 Task: Check the hall of fame for the "In The Groove Racing League".
Action: Mouse moved to (218, 432)
Screenshot: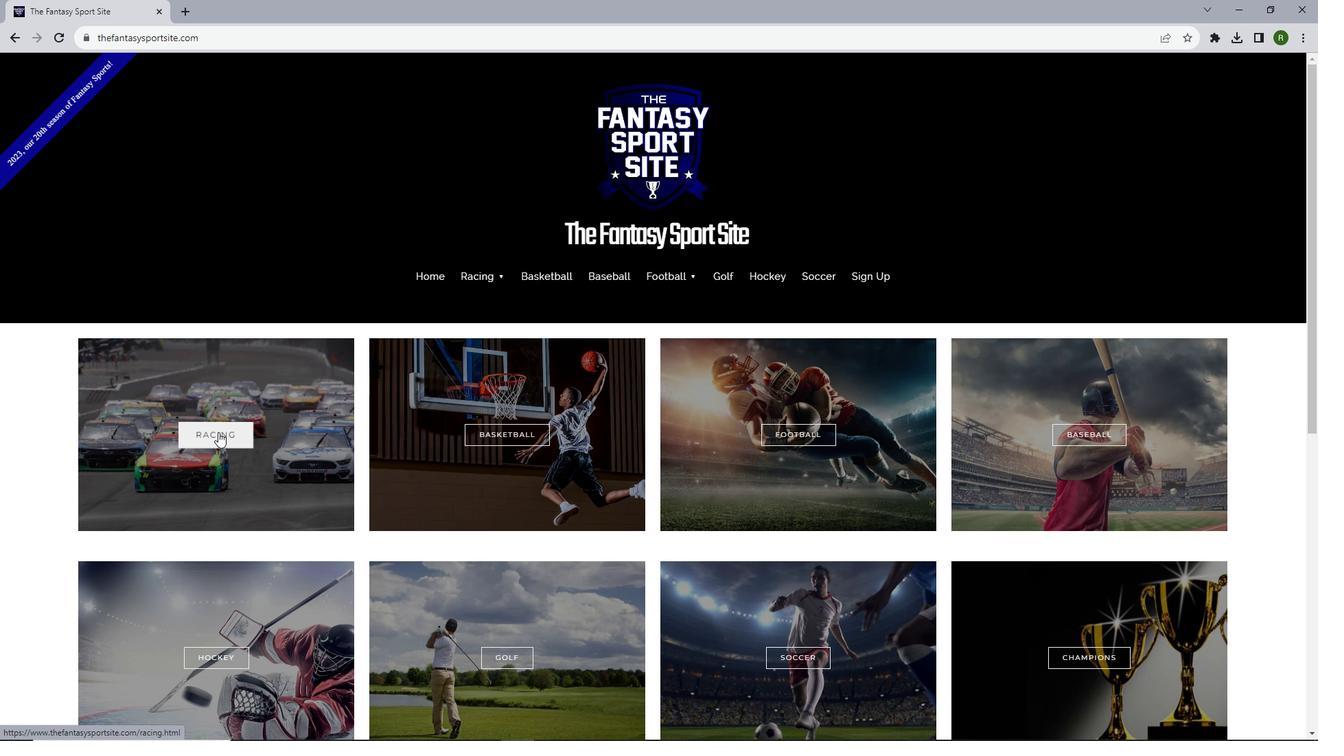 
Action: Mouse pressed left at (218, 432)
Screenshot: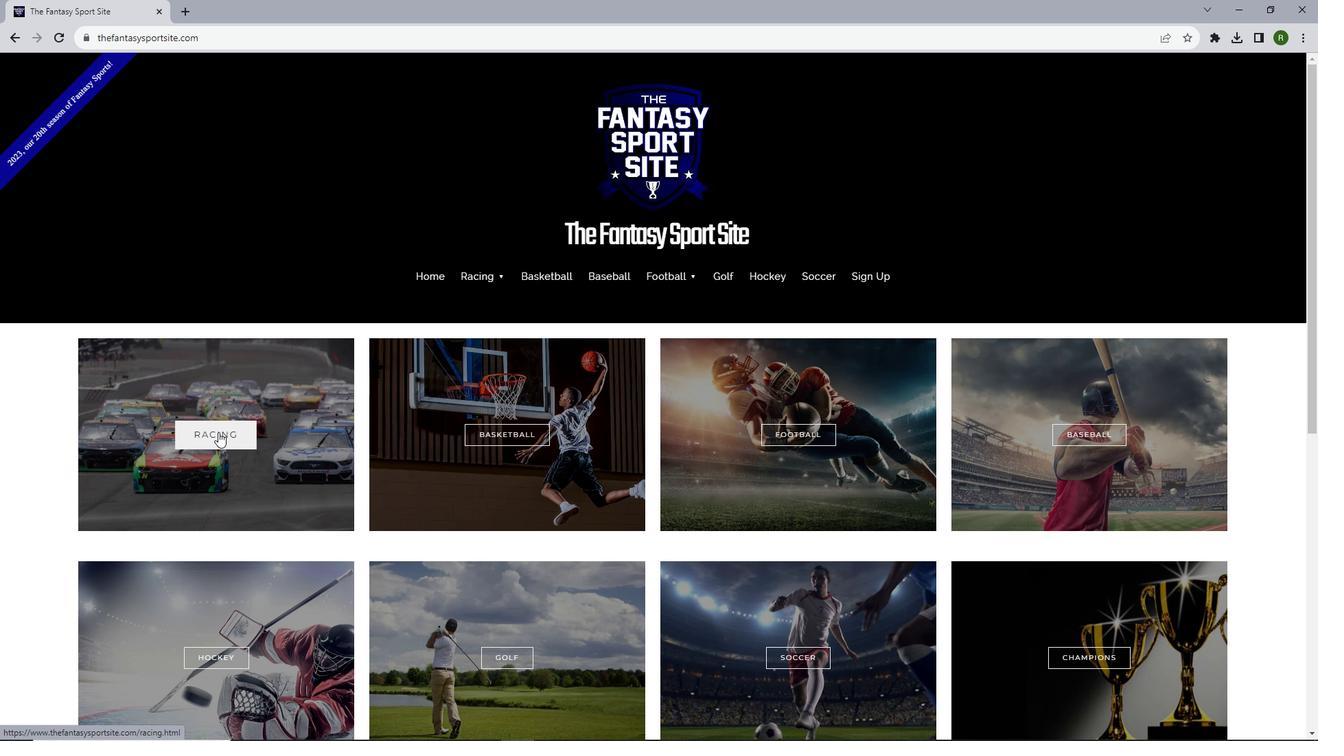 
Action: Mouse moved to (348, 392)
Screenshot: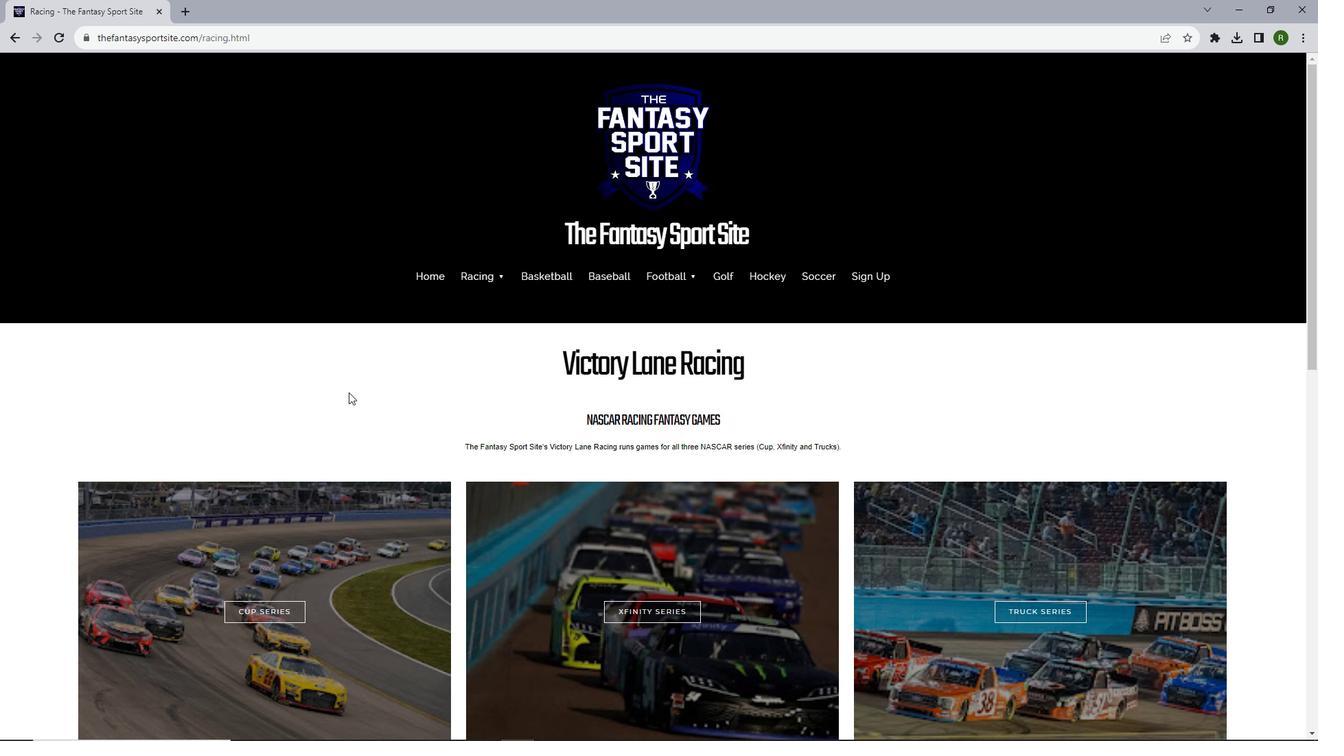 
Action: Mouse scrolled (348, 392) with delta (0, 0)
Screenshot: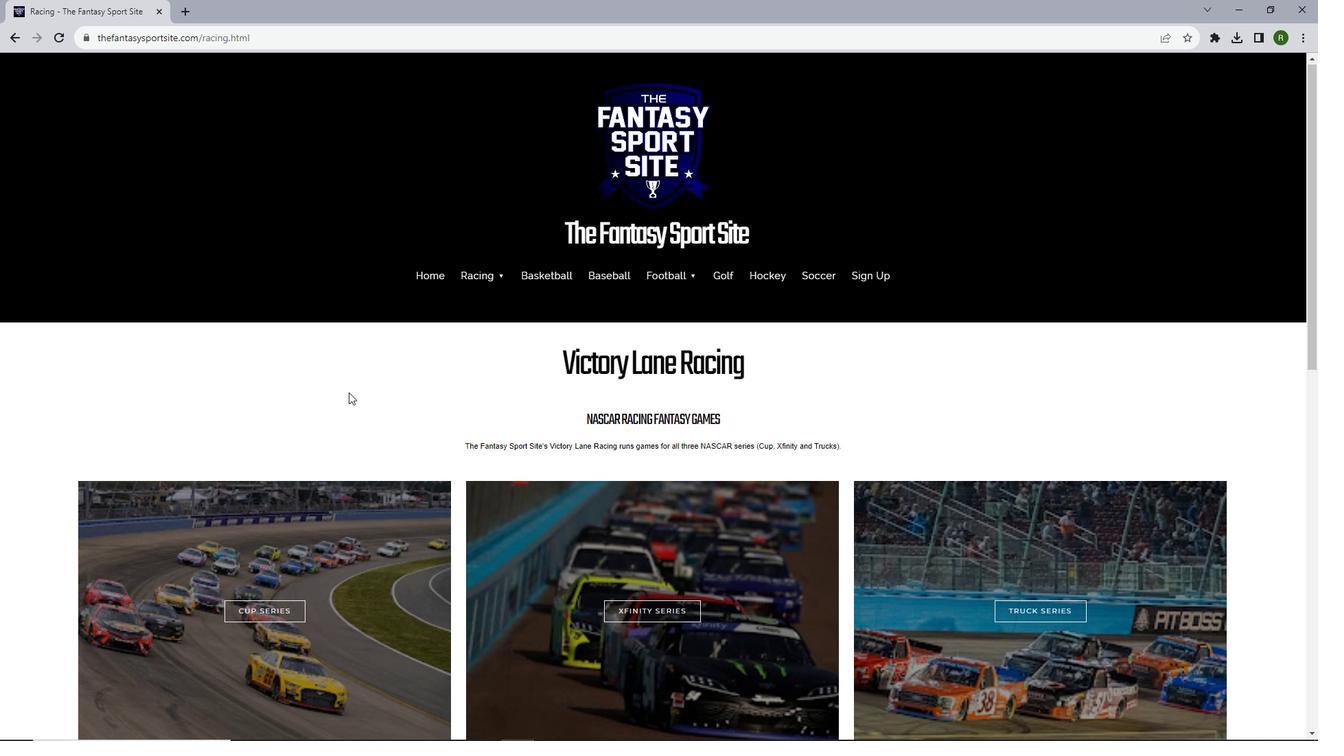 
Action: Mouse scrolled (348, 392) with delta (0, 0)
Screenshot: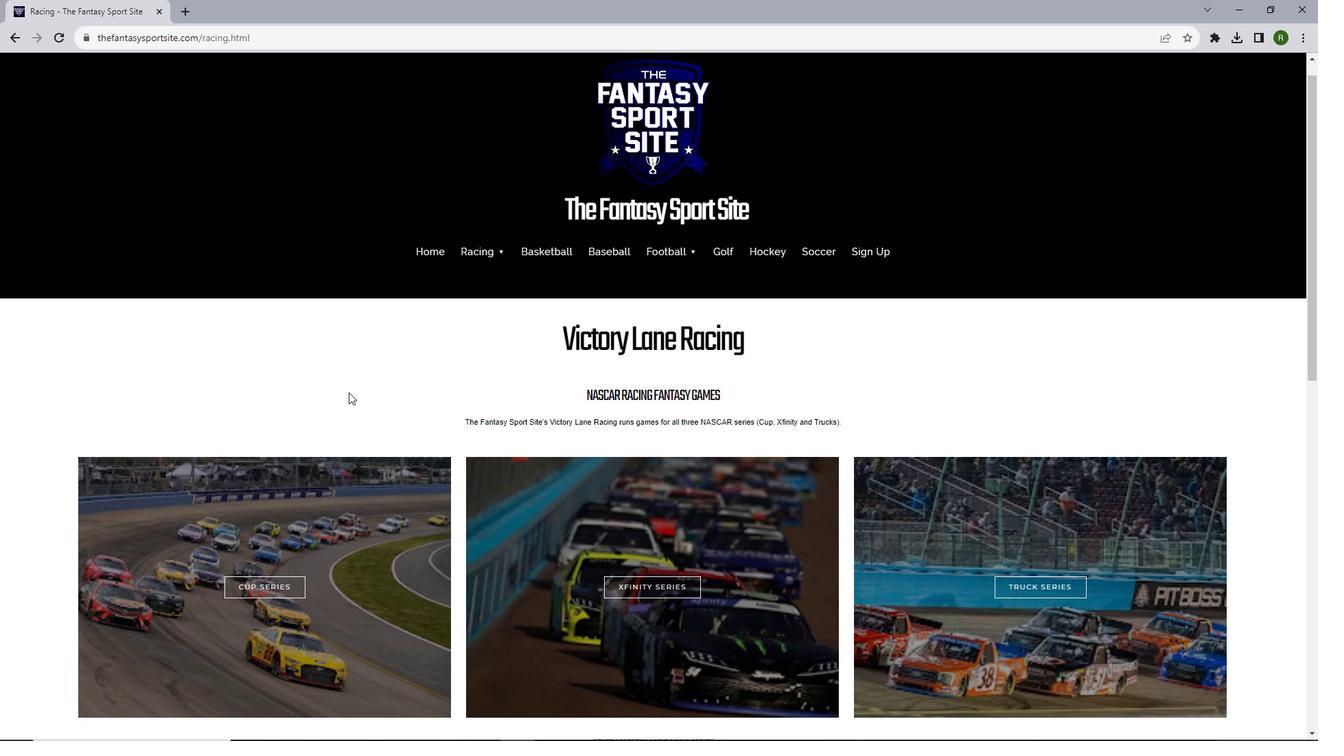 
Action: Mouse scrolled (348, 392) with delta (0, 0)
Screenshot: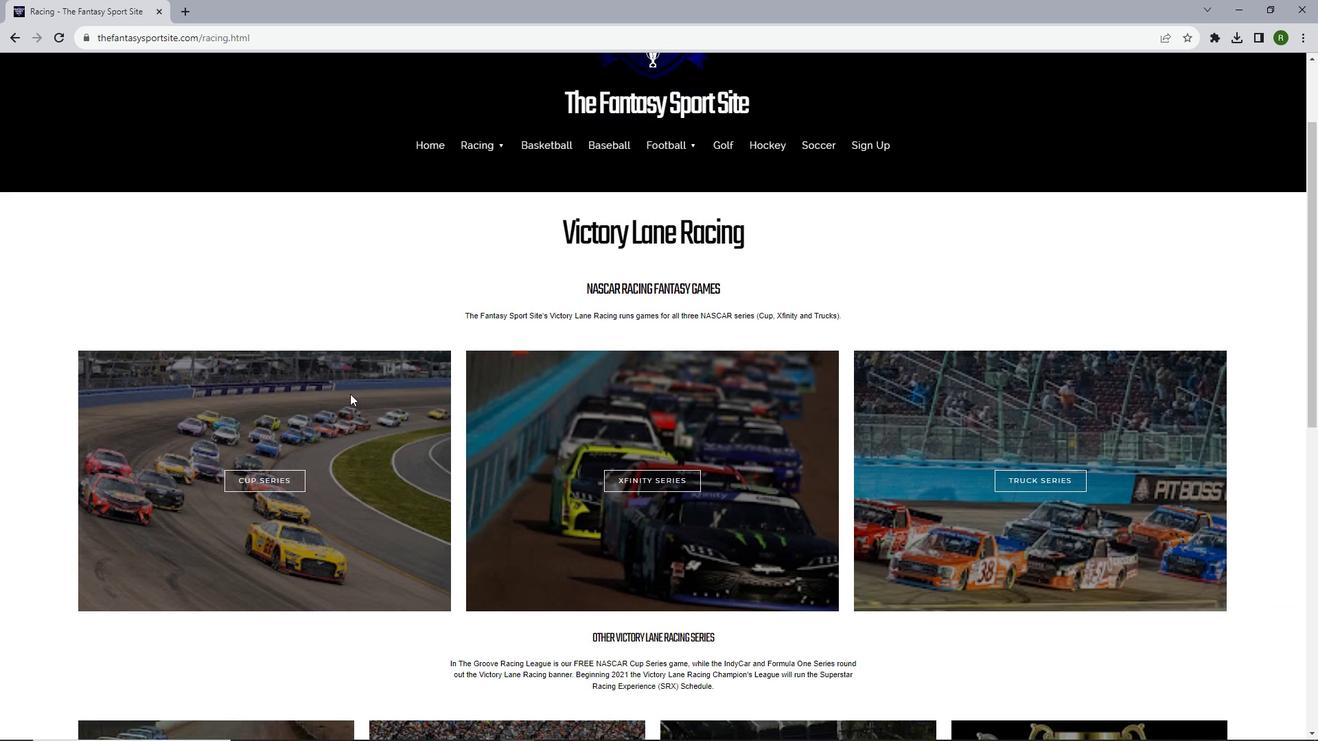 
Action: Mouse moved to (350, 394)
Screenshot: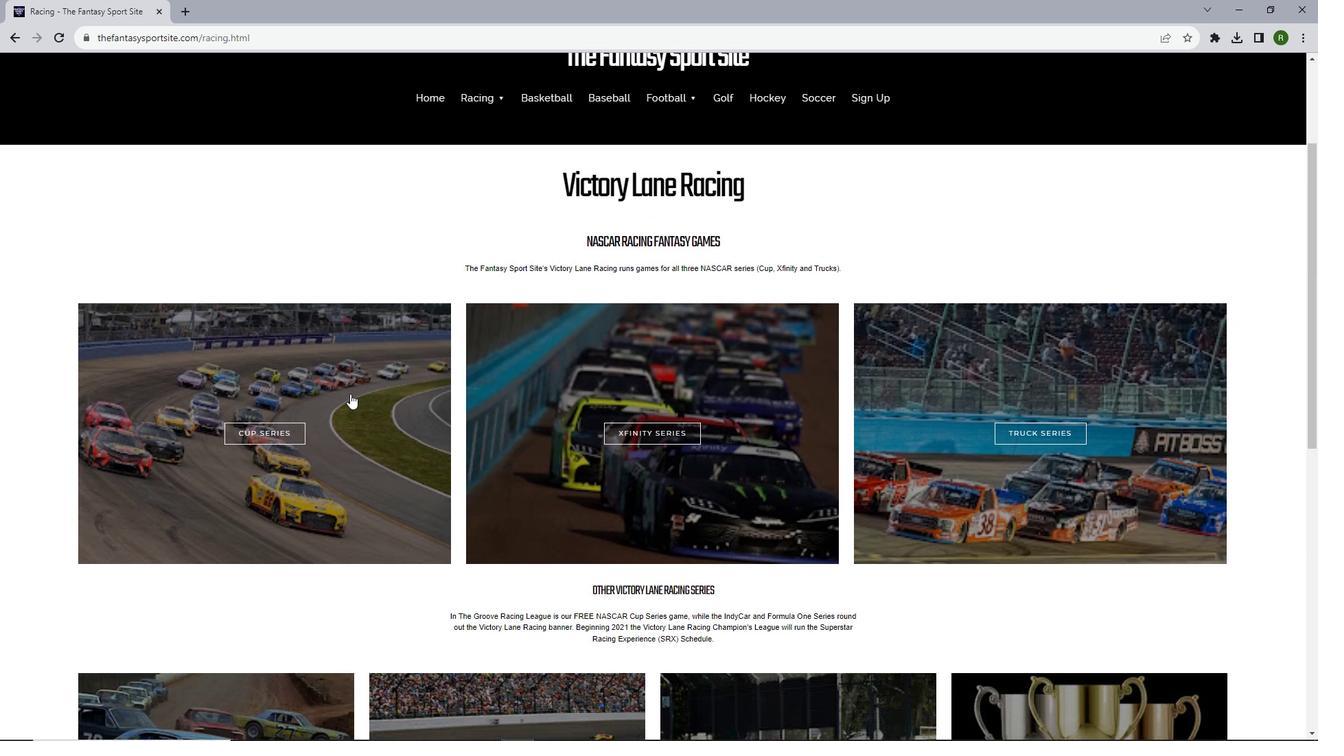 
Action: Mouse scrolled (350, 393) with delta (0, 0)
Screenshot: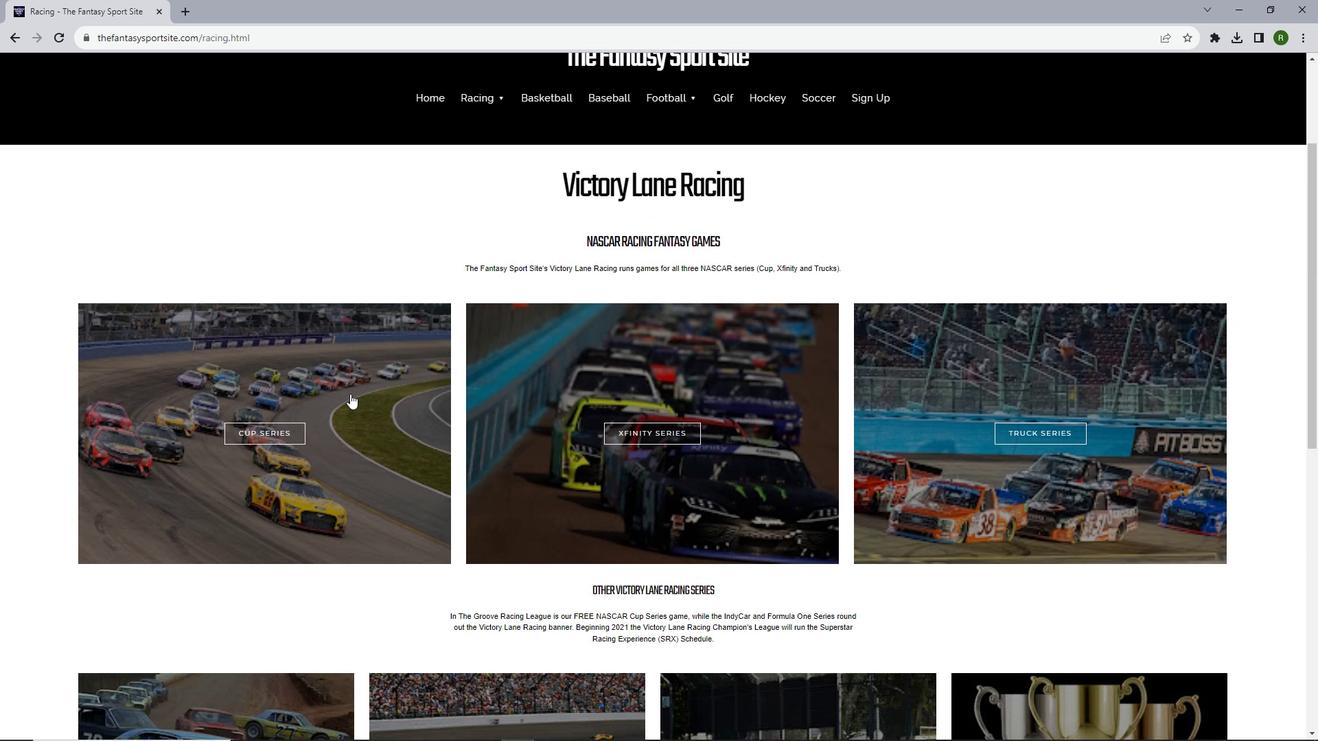 
Action: Mouse moved to (216, 667)
Screenshot: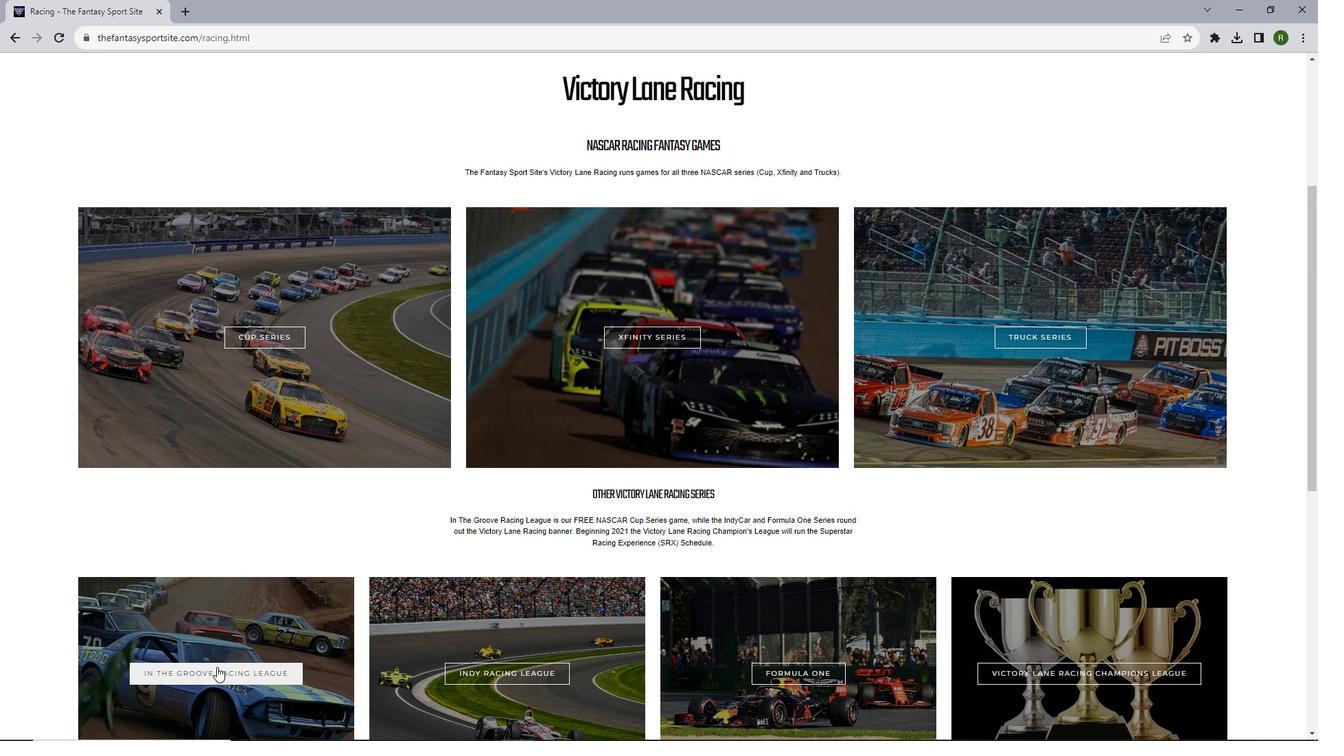 
Action: Mouse pressed left at (216, 667)
Screenshot: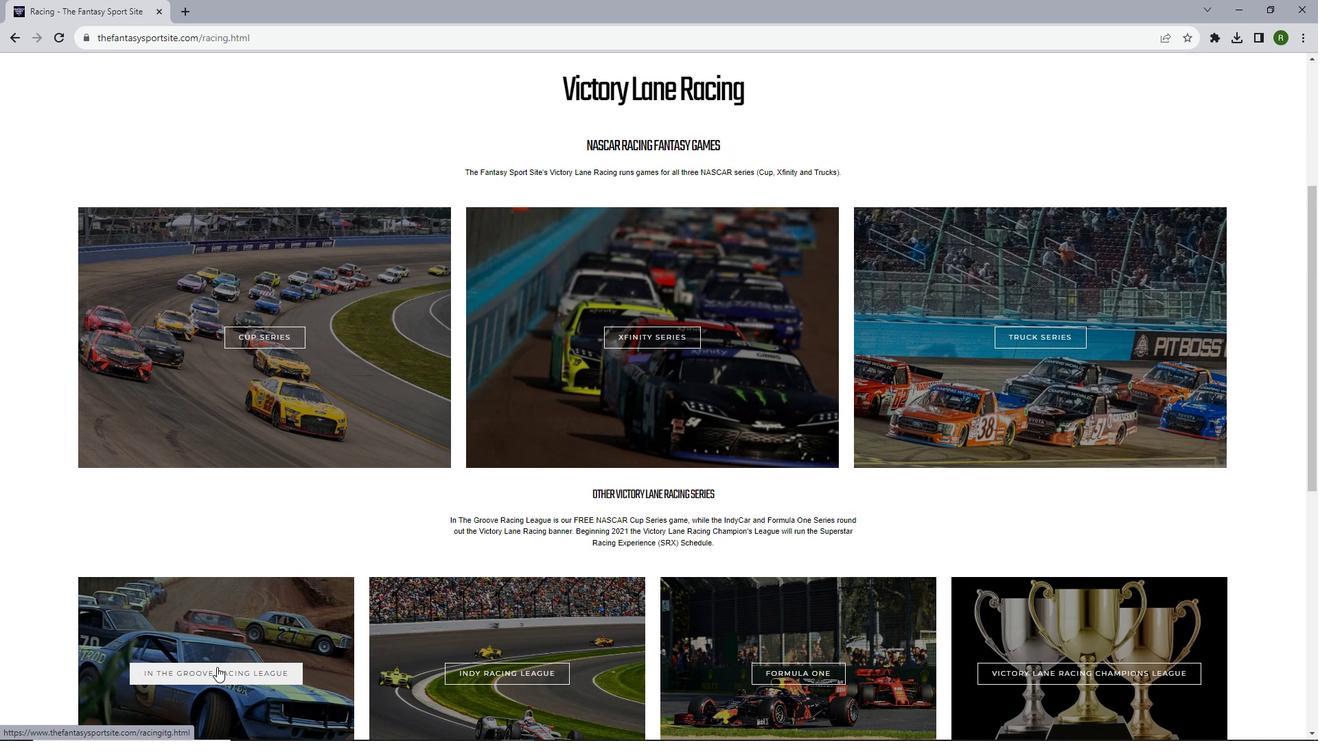 
Action: Mouse moved to (504, 512)
Screenshot: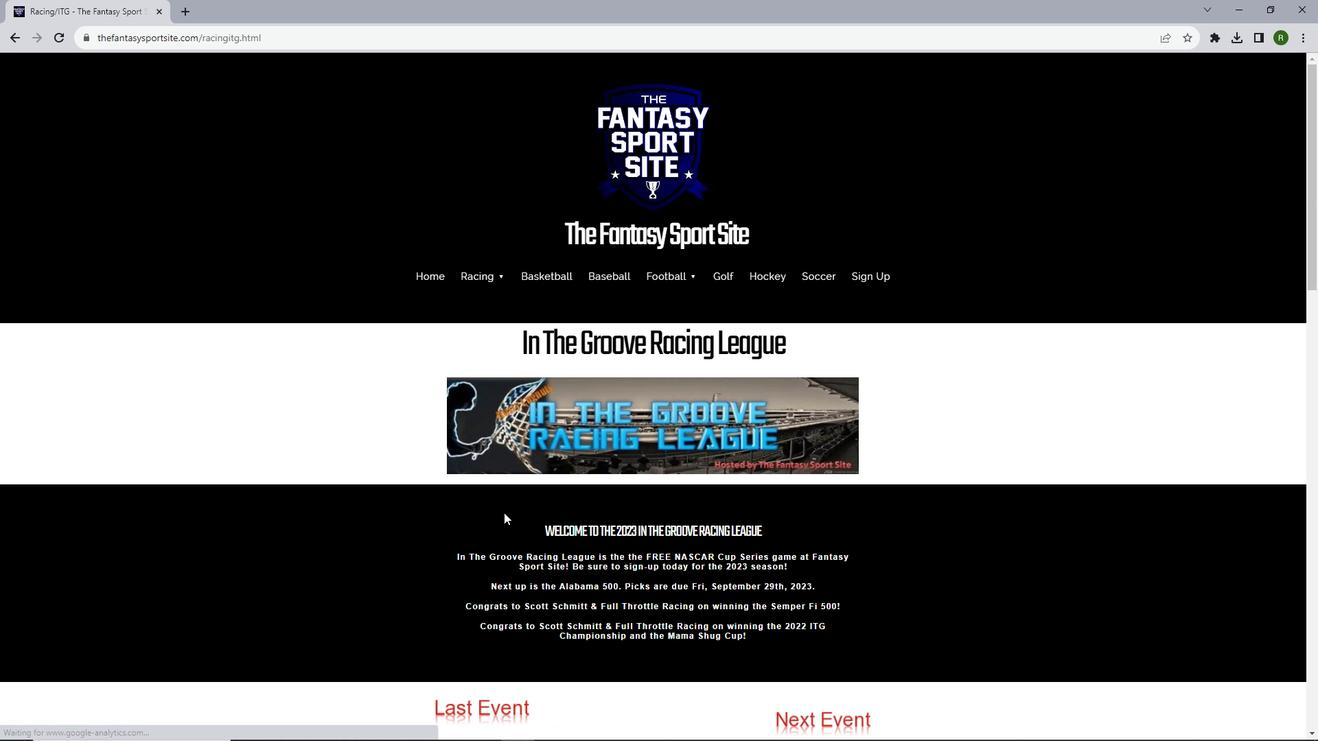 
Action: Mouse scrolled (504, 512) with delta (0, 0)
Screenshot: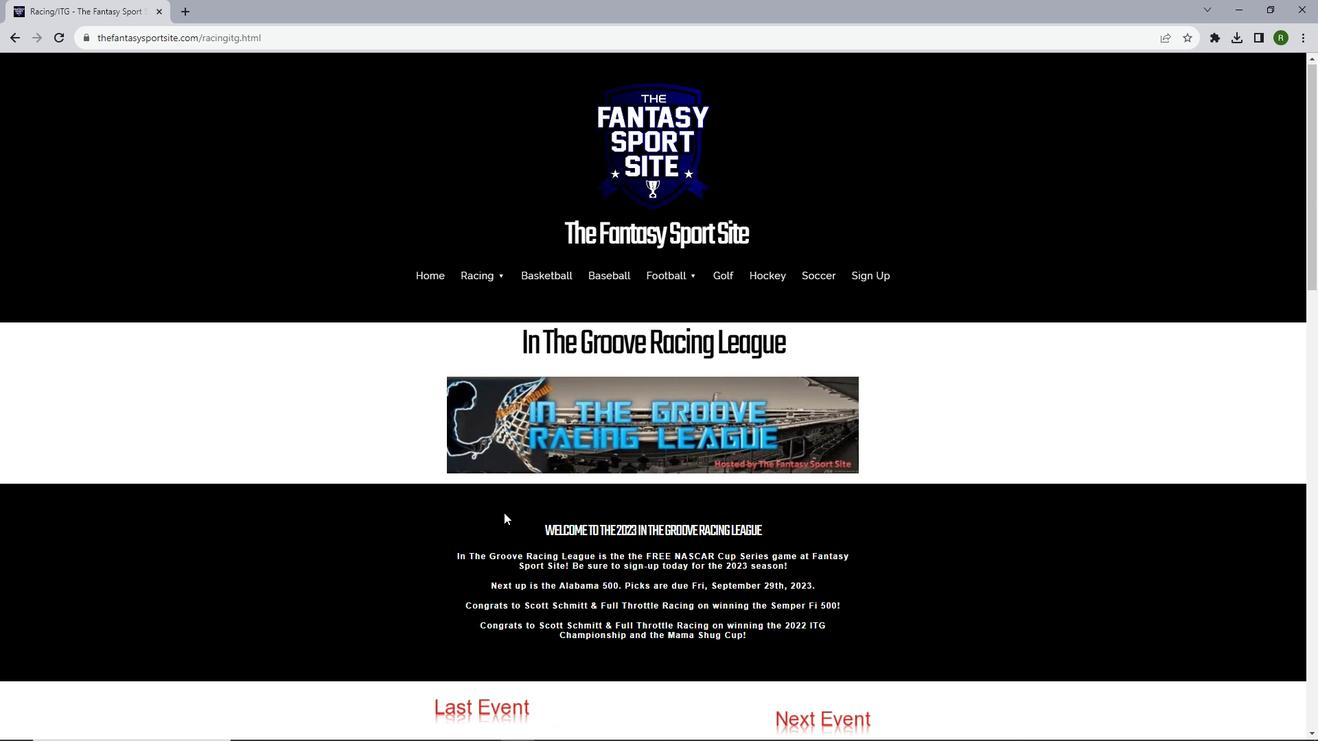 
Action: Mouse scrolled (504, 512) with delta (0, 0)
Screenshot: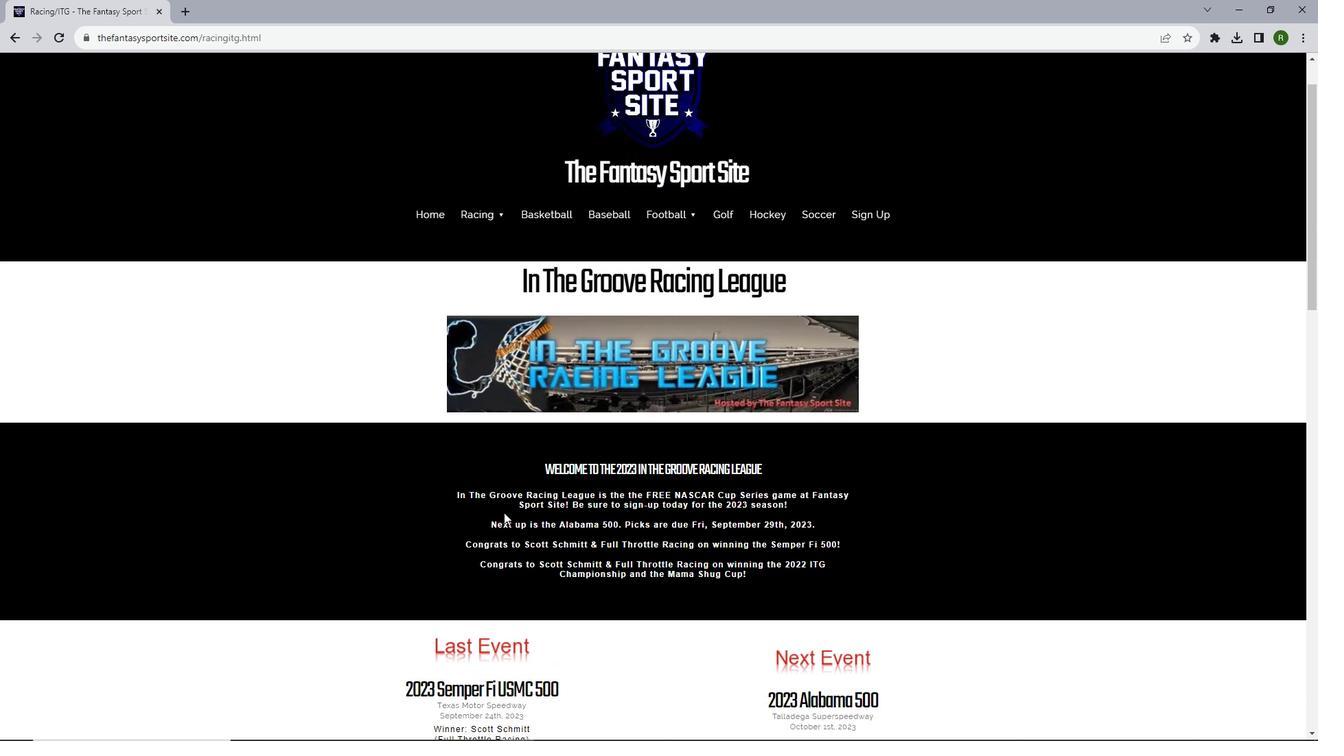 
Action: Mouse scrolled (504, 512) with delta (0, 0)
Screenshot: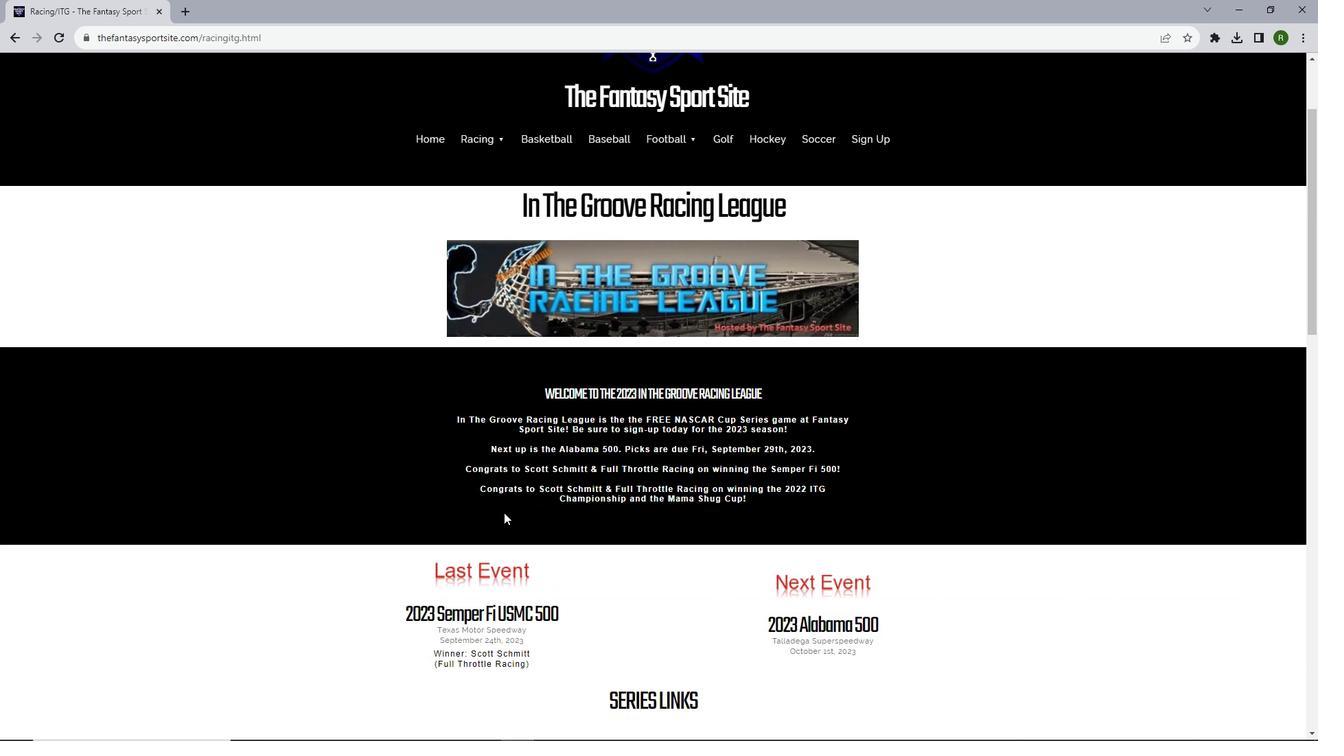 
Action: Mouse scrolled (504, 512) with delta (0, 0)
Screenshot: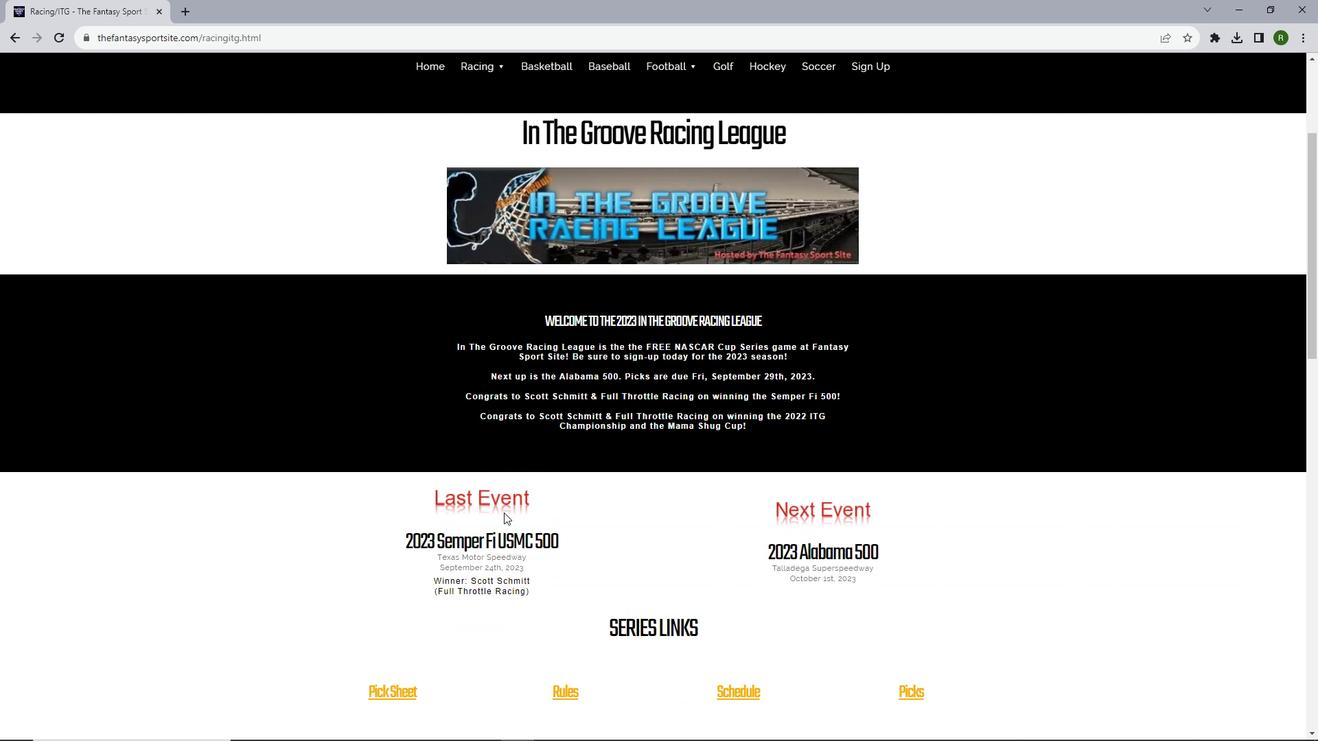 
Action: Mouse scrolled (504, 512) with delta (0, 0)
Screenshot: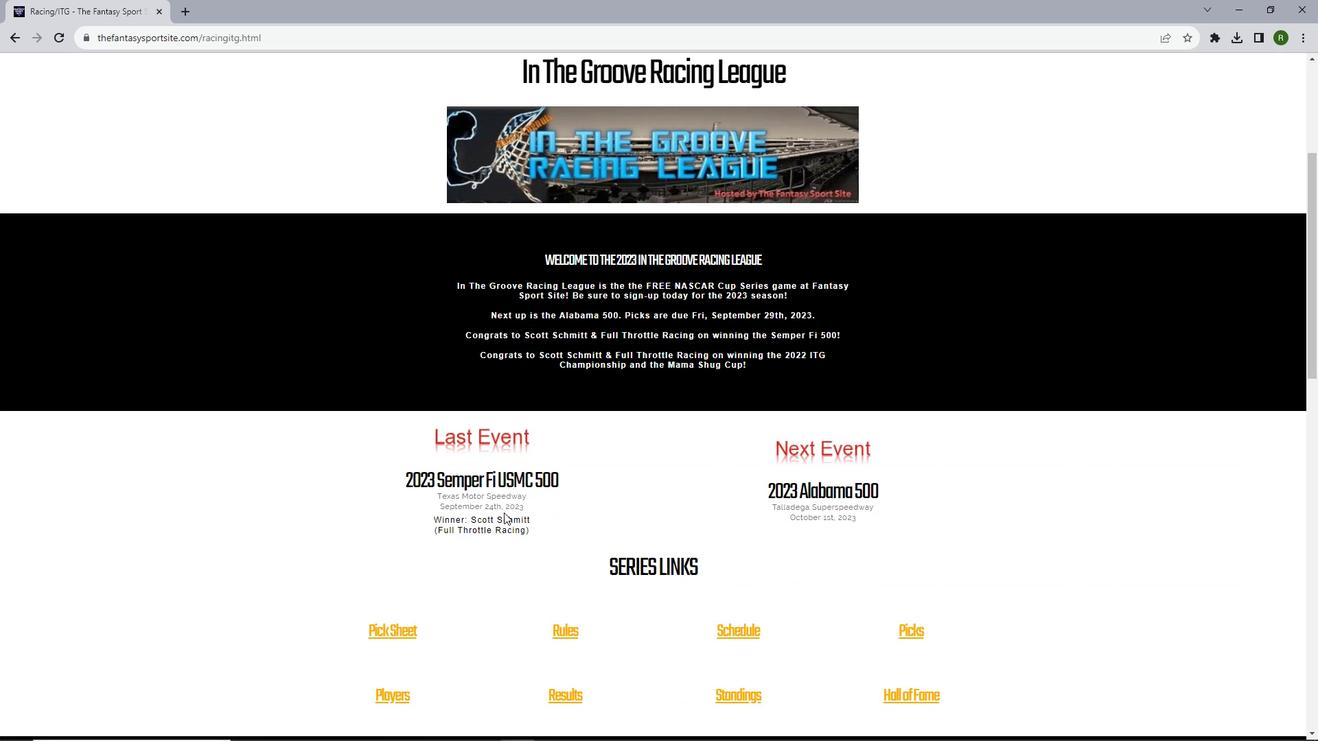 
Action: Mouse scrolled (504, 512) with delta (0, 0)
Screenshot: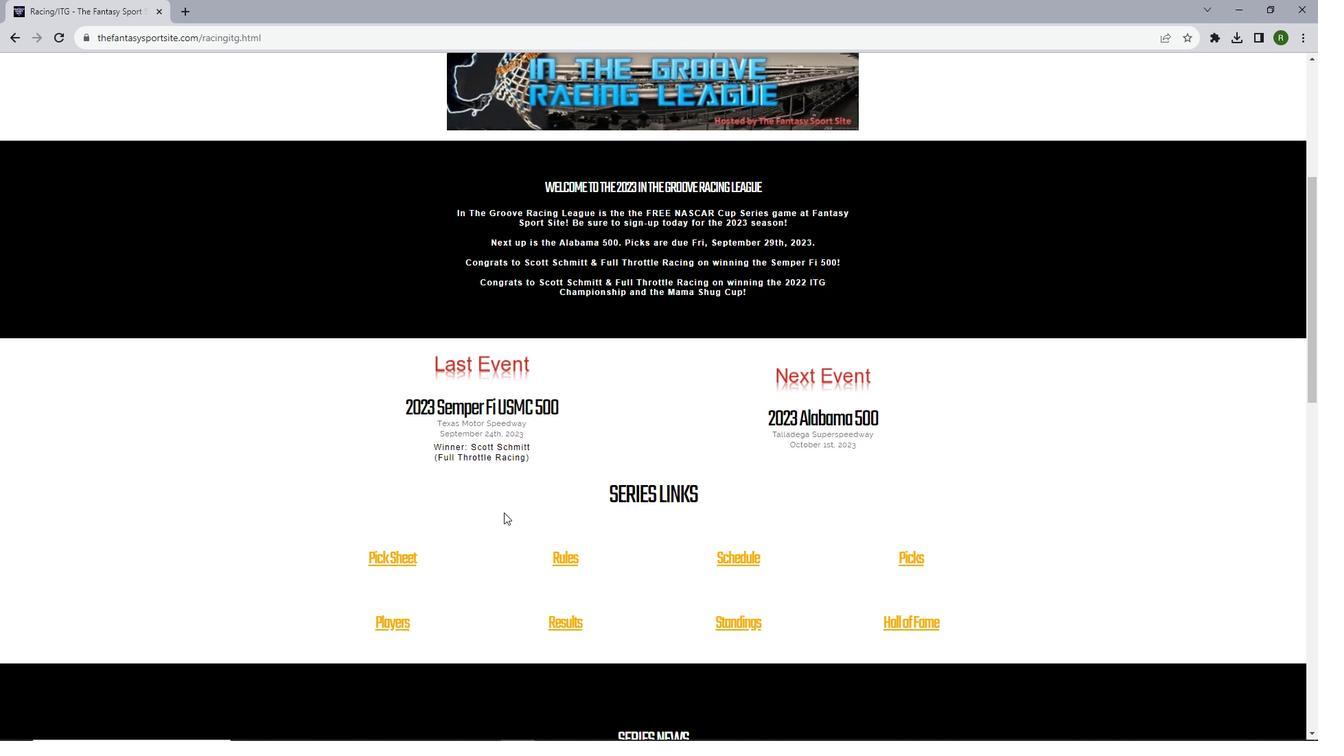 
Action: Mouse moved to (902, 552)
Screenshot: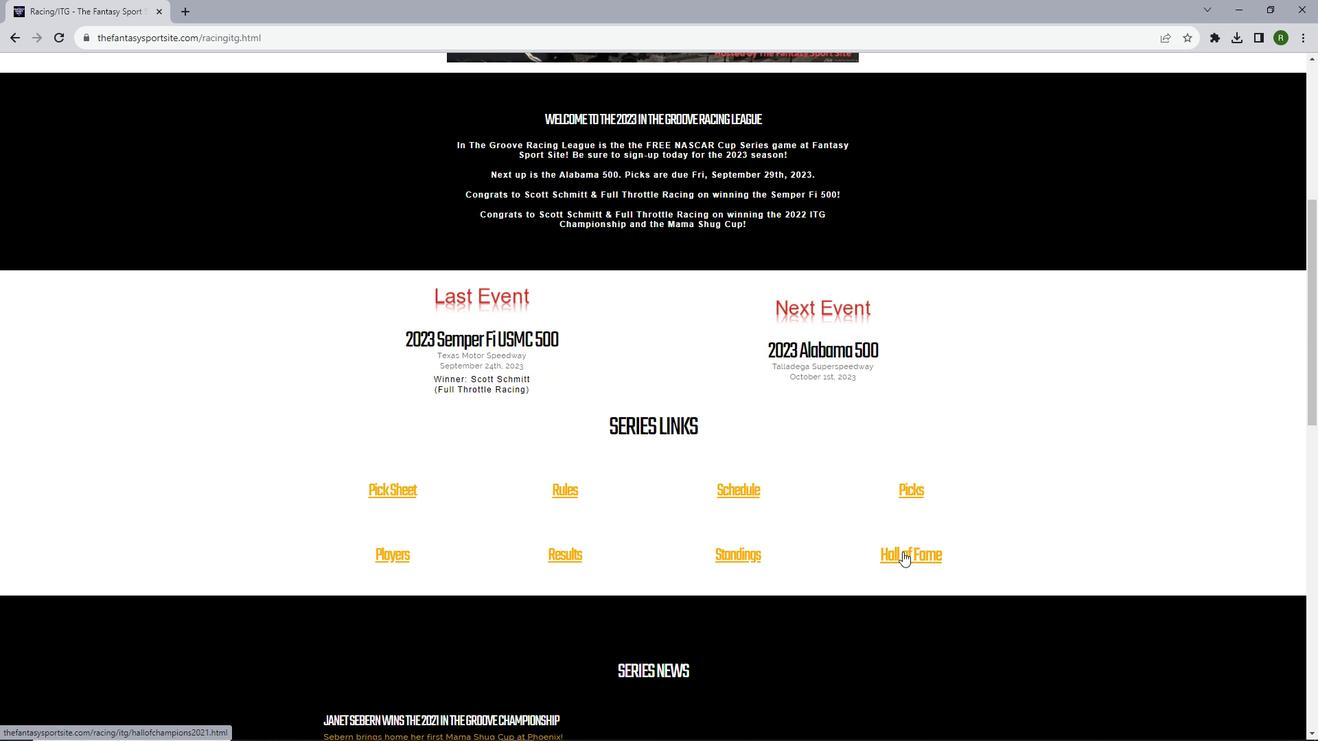 
Action: Mouse pressed left at (902, 552)
Screenshot: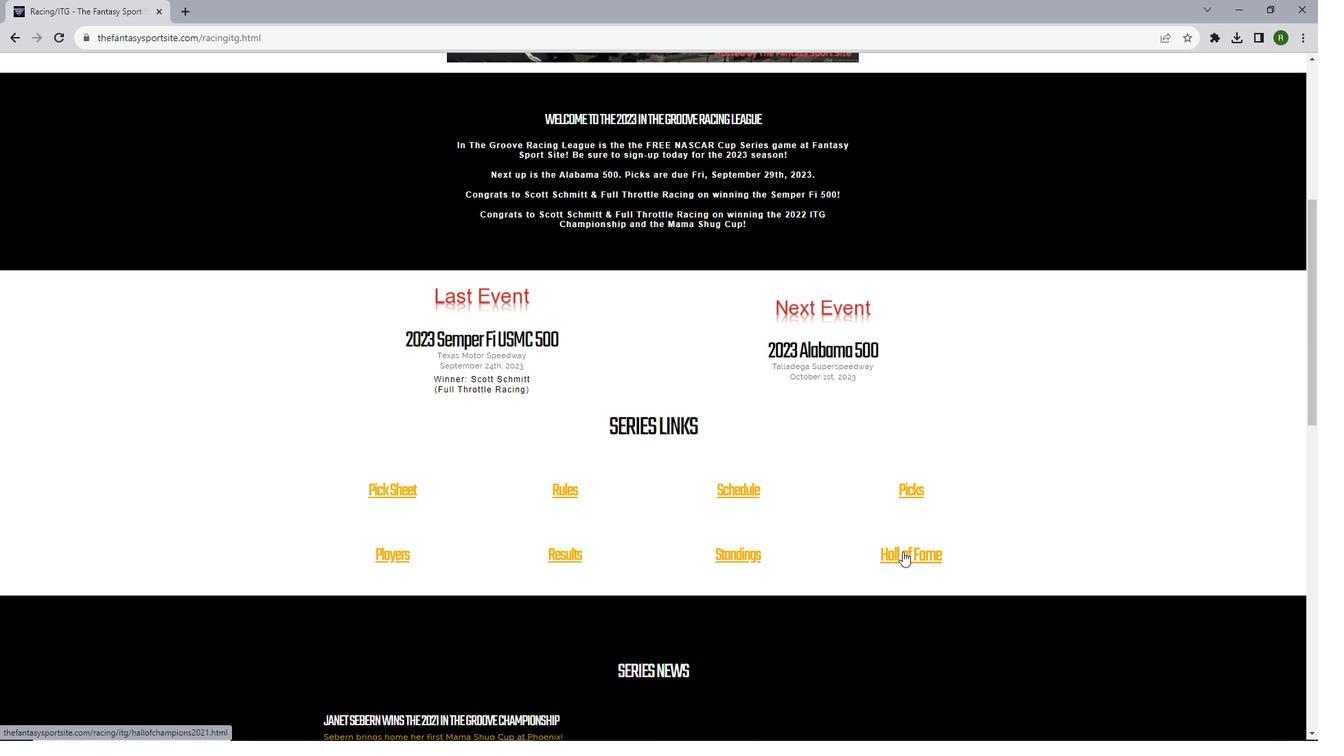 
Action: Mouse moved to (843, 491)
Screenshot: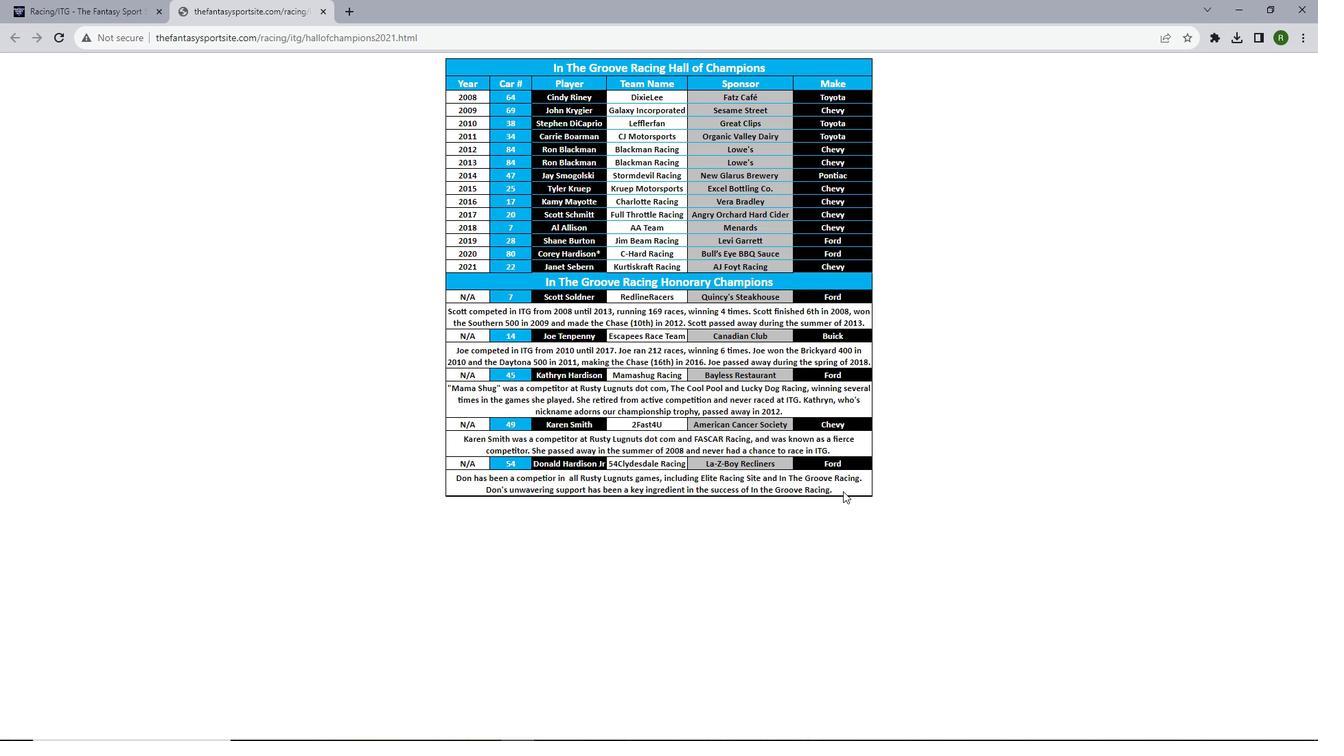 
Action: Mouse scrolled (843, 492) with delta (0, 0)
Screenshot: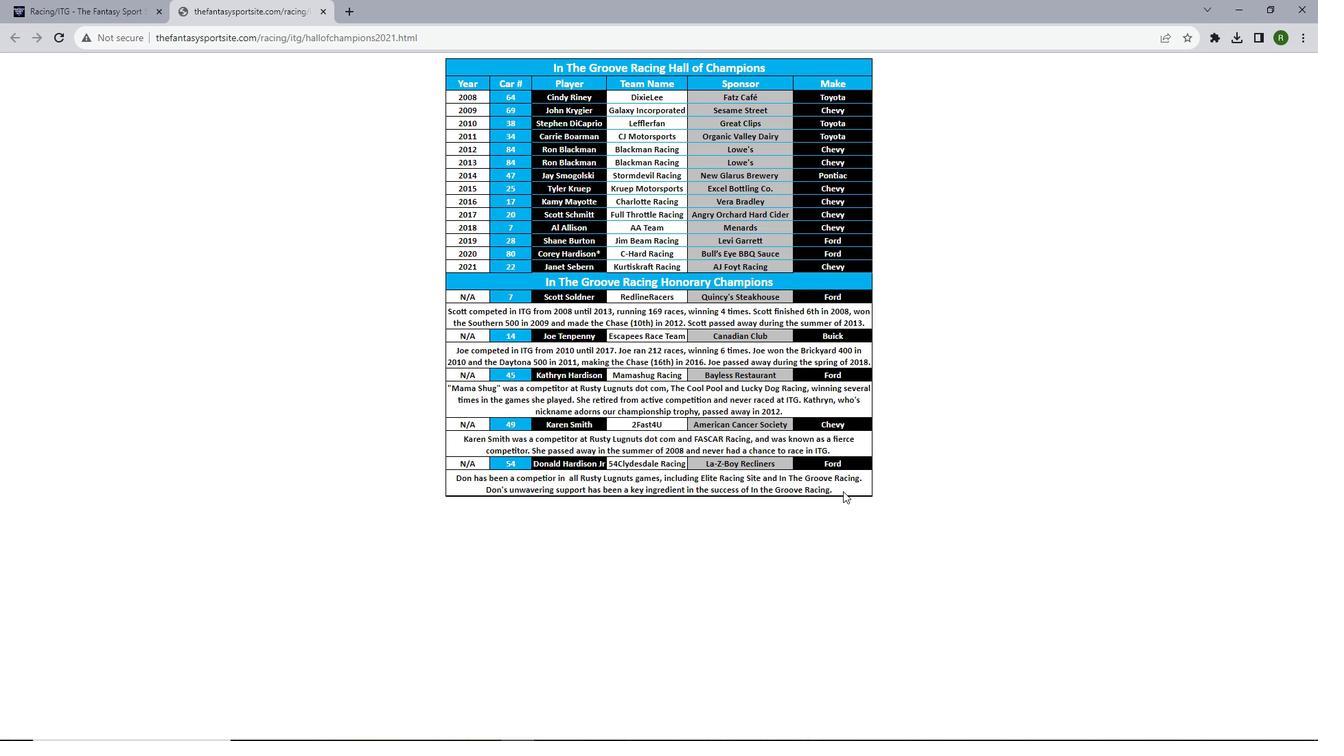 
Action: Mouse moved to (841, 490)
Screenshot: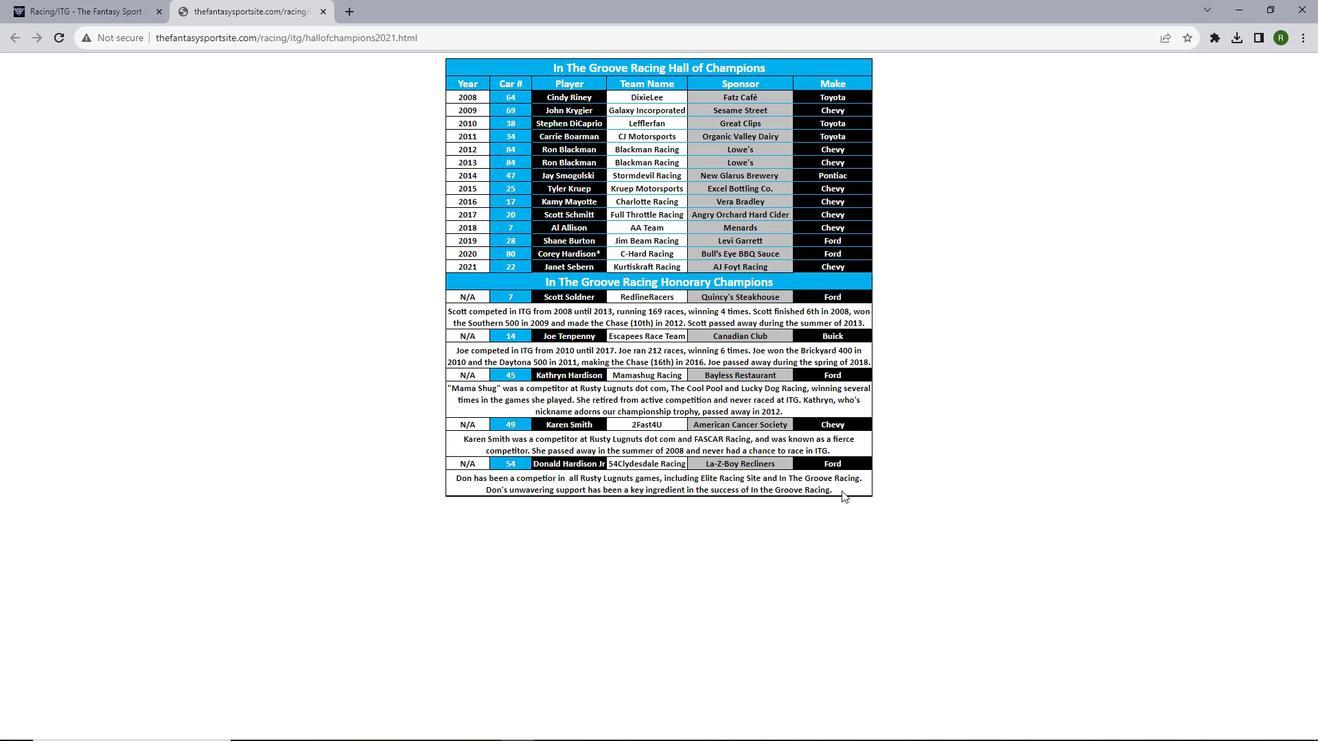 
Action: Mouse scrolled (841, 491) with delta (0, 0)
Screenshot: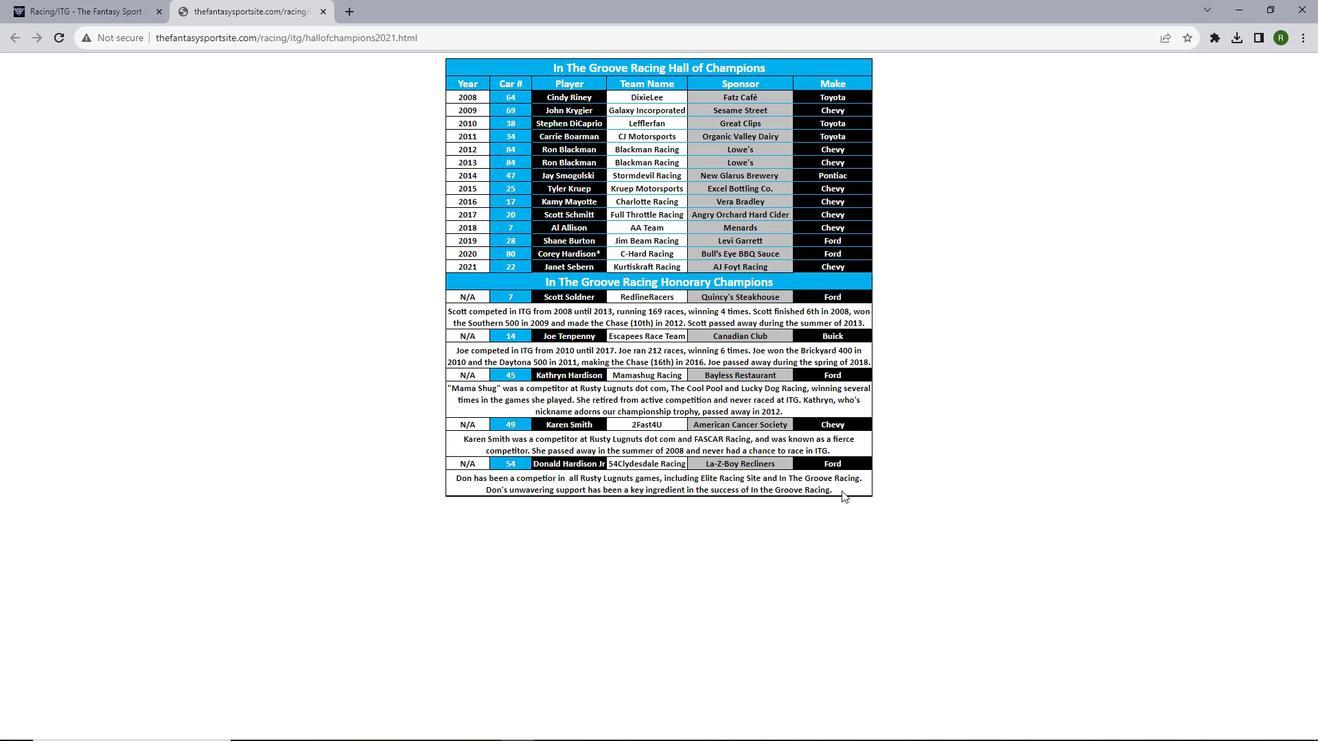 
